 Task: Create new global value sets
Action: Mouse moved to (139, 128)
Screenshot: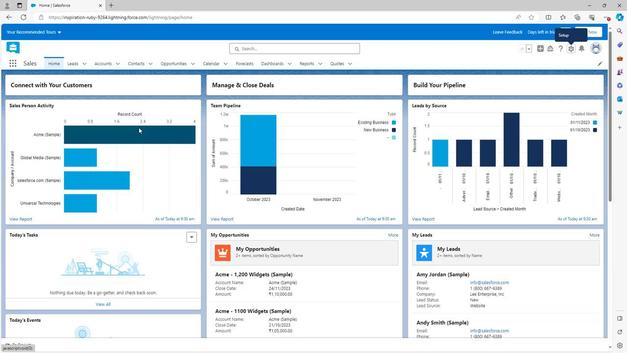
Action: Mouse scrolled (139, 127) with delta (0, 0)
Screenshot: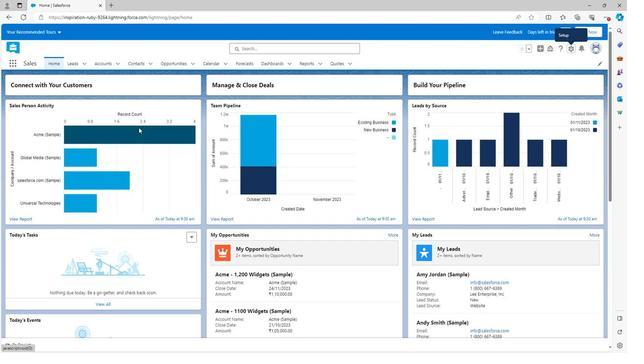 
Action: Mouse scrolled (139, 127) with delta (0, 0)
Screenshot: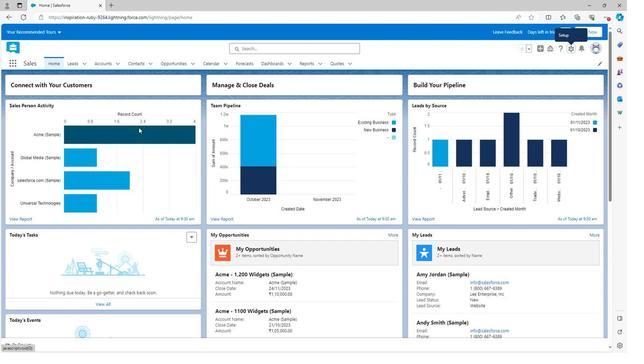 
Action: Mouse scrolled (139, 127) with delta (0, 0)
Screenshot: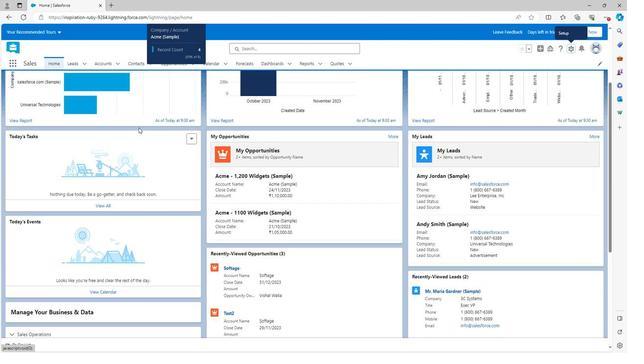 
Action: Mouse scrolled (139, 127) with delta (0, 0)
Screenshot: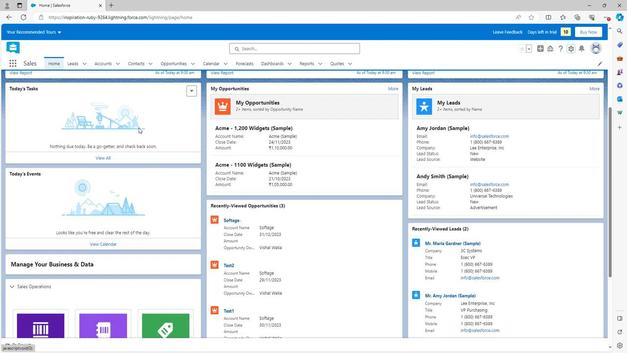 
Action: Mouse moved to (139, 128)
Screenshot: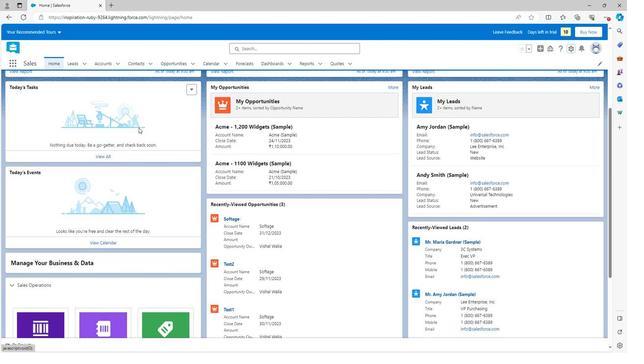 
Action: Mouse scrolled (139, 127) with delta (0, 0)
Screenshot: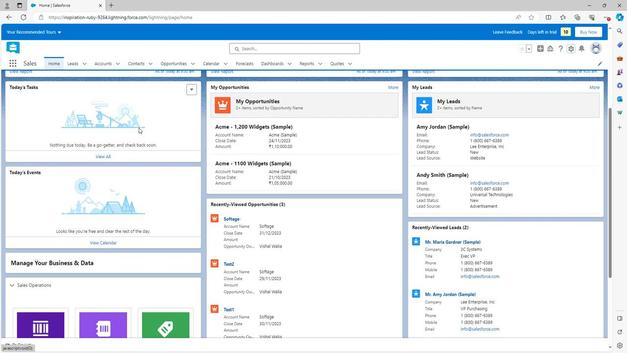 
Action: Mouse scrolled (139, 127) with delta (0, 0)
Screenshot: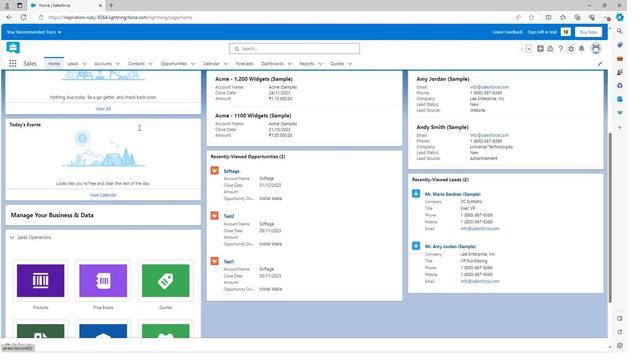 
Action: Mouse scrolled (139, 127) with delta (0, 0)
Screenshot: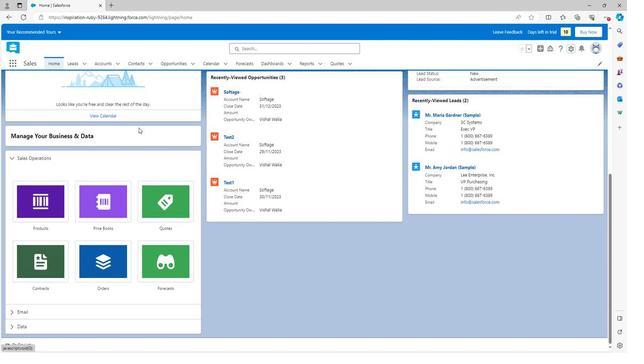 
Action: Mouse scrolled (139, 127) with delta (0, 0)
Screenshot: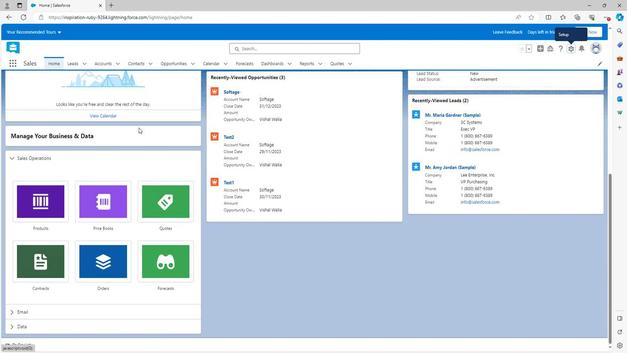 
Action: Mouse scrolled (139, 128) with delta (0, 0)
Screenshot: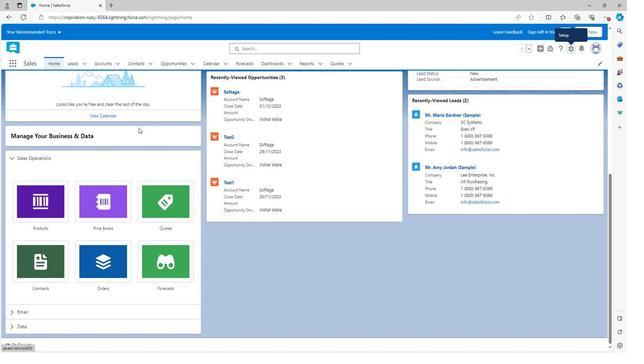 
Action: Mouse scrolled (139, 128) with delta (0, 0)
Screenshot: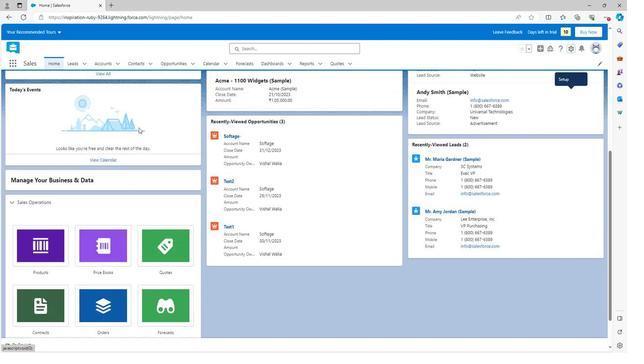 
Action: Mouse scrolled (139, 128) with delta (0, 0)
Screenshot: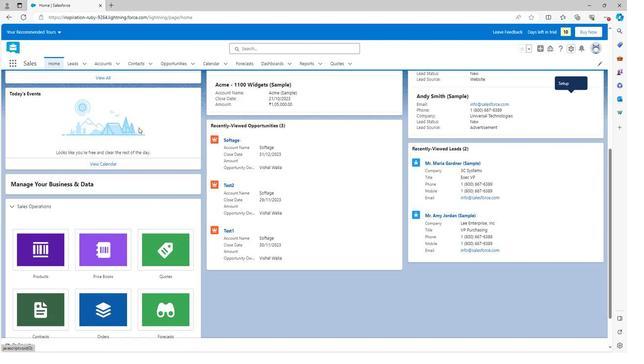 
Action: Mouse scrolled (139, 128) with delta (0, 0)
Screenshot: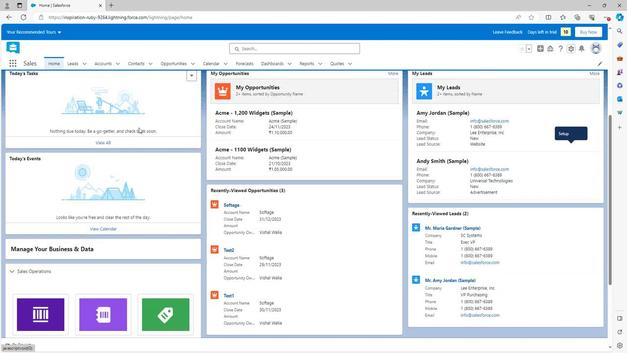 
Action: Mouse scrolled (139, 128) with delta (0, 0)
Screenshot: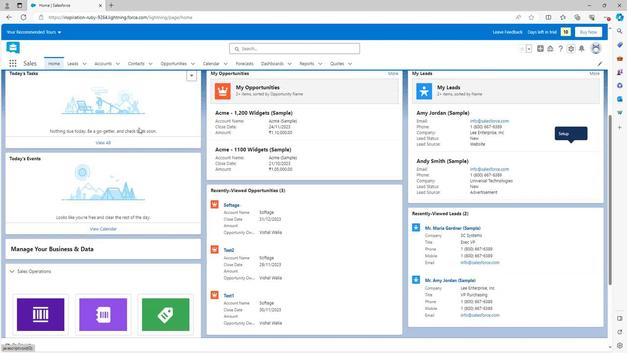 
Action: Mouse moved to (538, 56)
Screenshot: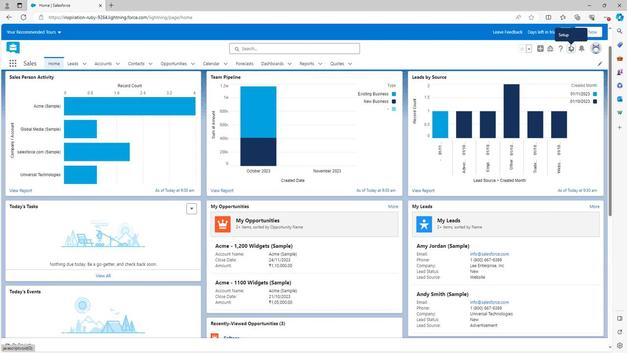 
Action: Mouse pressed left at (538, 56)
Screenshot: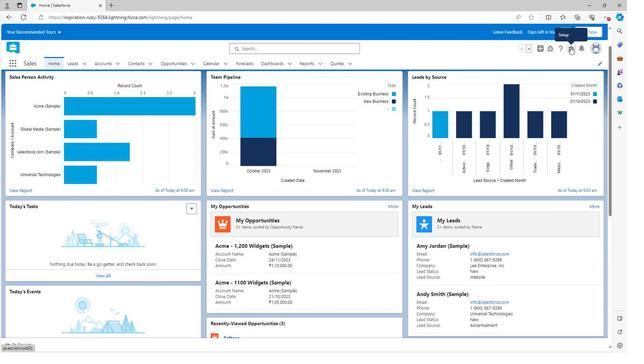 
Action: Mouse moved to (517, 76)
Screenshot: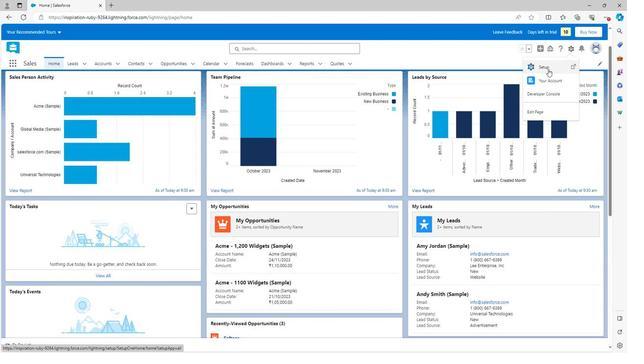 
Action: Mouse pressed left at (517, 76)
Screenshot: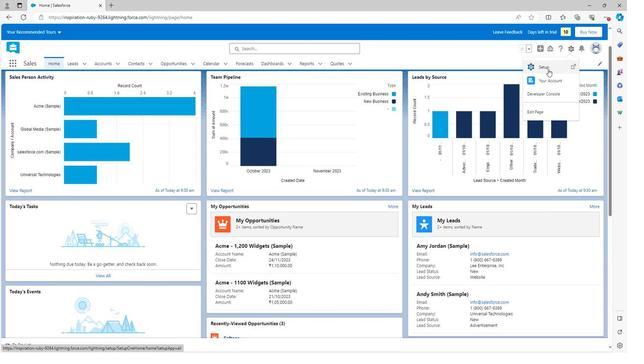 
Action: Mouse moved to (17, 261)
Screenshot: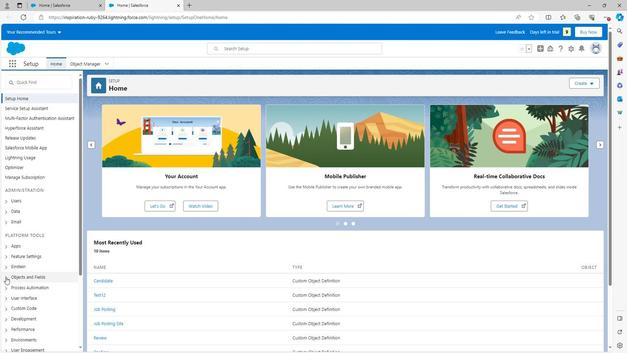 
Action: Mouse pressed left at (17, 261)
Screenshot: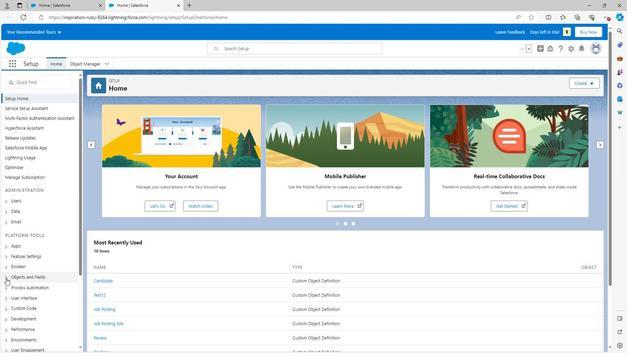 
Action: Mouse scrolled (17, 261) with delta (0, 0)
Screenshot: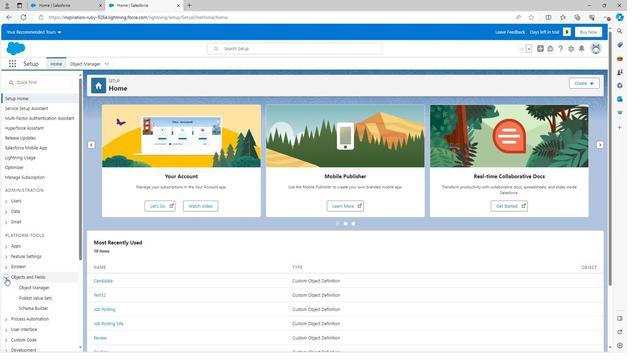 
Action: Mouse moved to (45, 243)
Screenshot: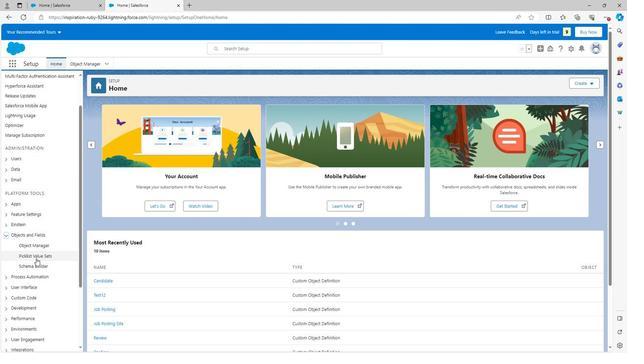 
Action: Mouse pressed left at (45, 243)
Screenshot: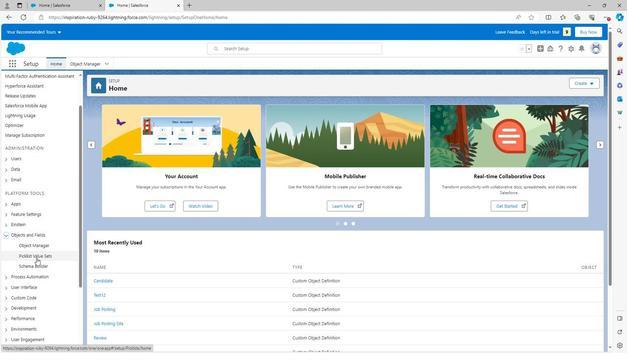 
Action: Mouse moved to (245, 149)
Screenshot: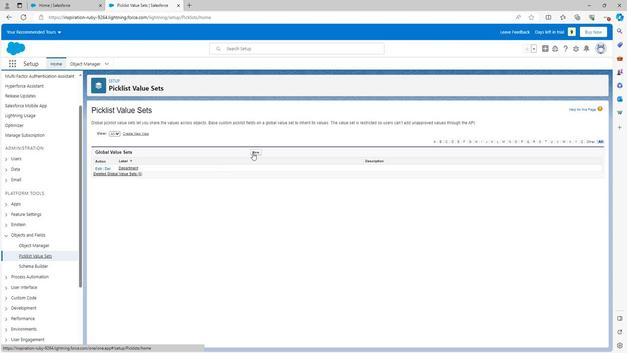 
Action: Mouse pressed left at (245, 149)
Screenshot: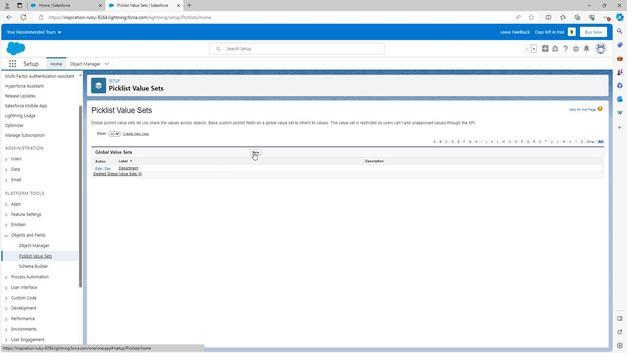 
Action: Mouse moved to (204, 146)
Screenshot: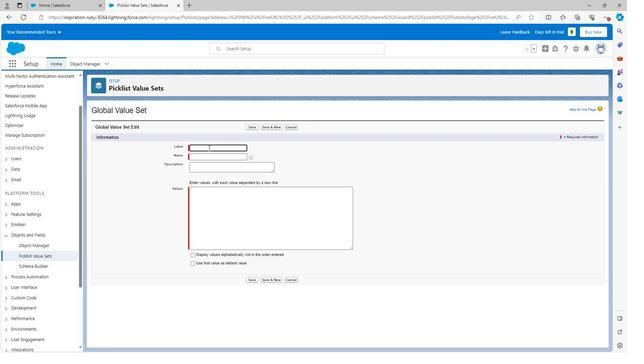 
Action: Mouse pressed left at (204, 146)
Screenshot: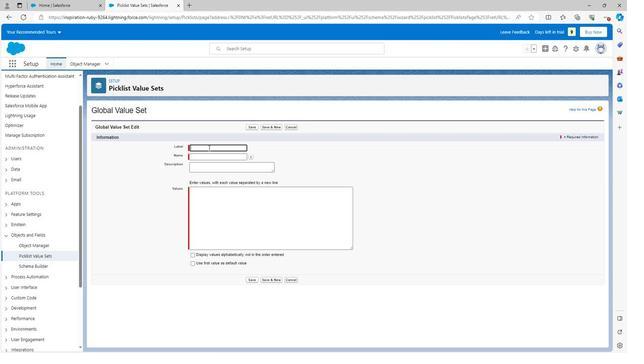 
Action: Key pressed <Key.shift><Key.shift><Key.shift><Key.shift>test
Screenshot: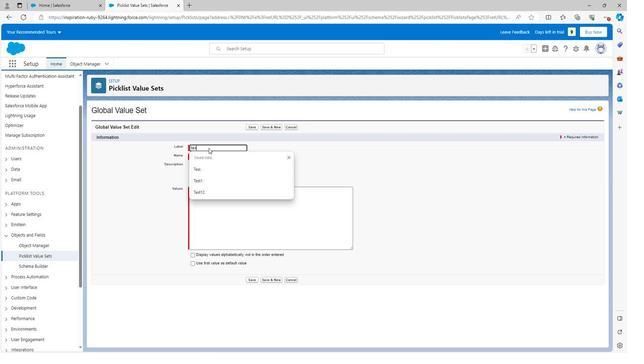 
Action: Mouse moved to (219, 151)
Screenshot: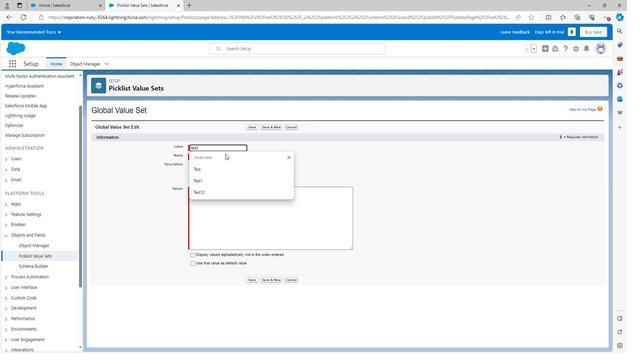 
Action: Key pressed 123
Screenshot: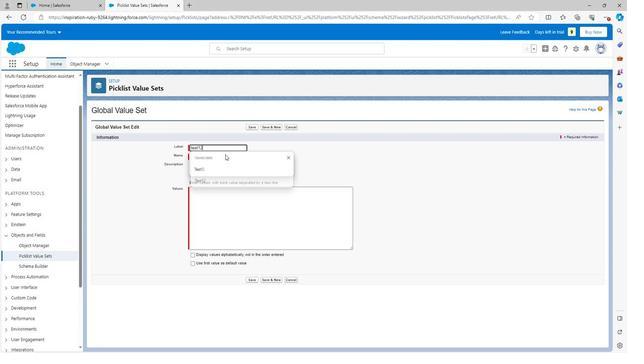 
Action: Mouse moved to (265, 142)
Screenshot: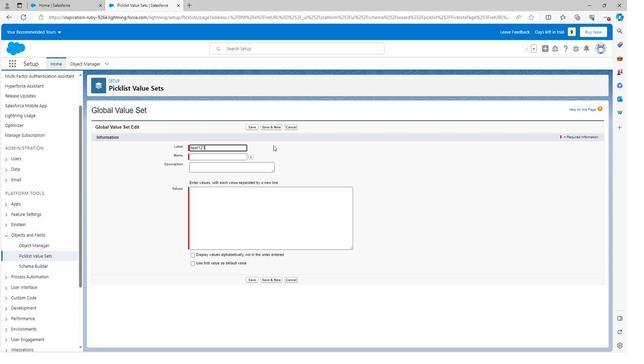 
Action: Mouse pressed left at (265, 142)
Screenshot: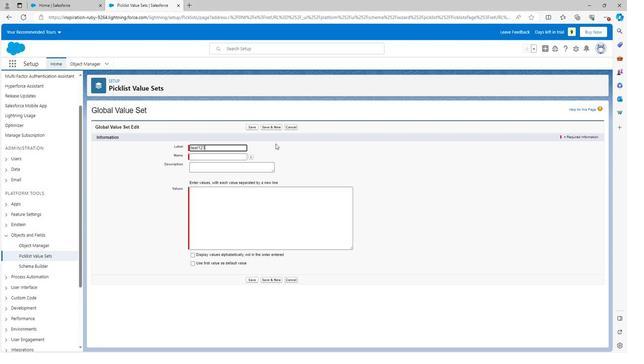 
Action: Mouse moved to (209, 199)
Screenshot: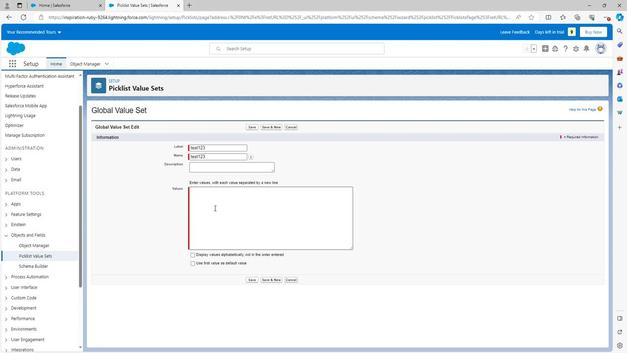 
Action: Mouse pressed left at (209, 199)
Screenshot: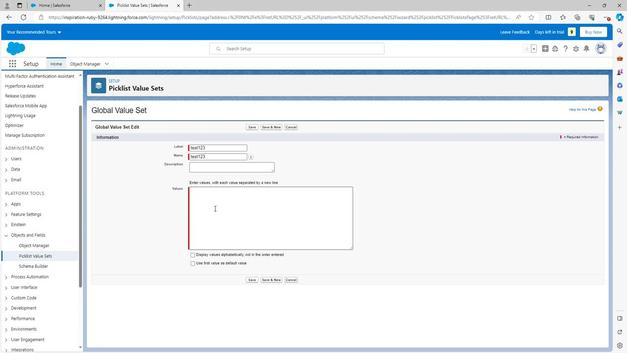 
Action: Key pressed 12
Screenshot: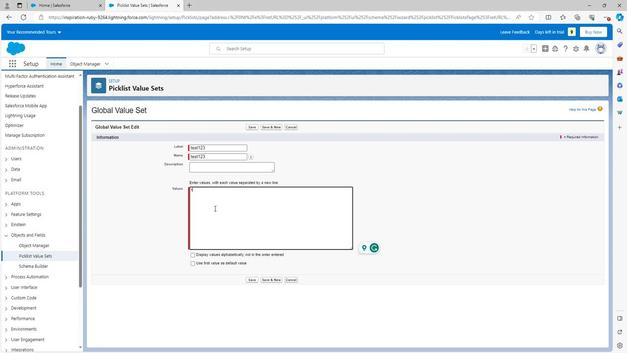 
Action: Mouse moved to (209, 199)
Screenshot: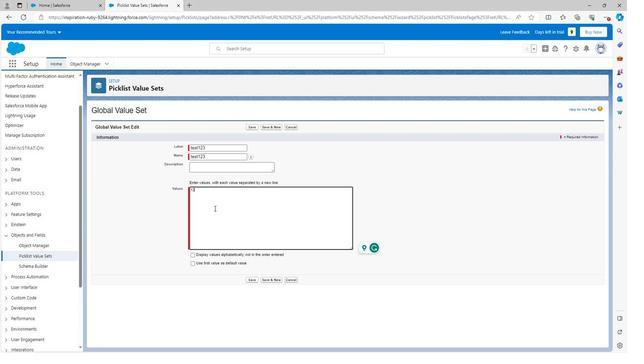 
Action: Key pressed 3
Screenshot: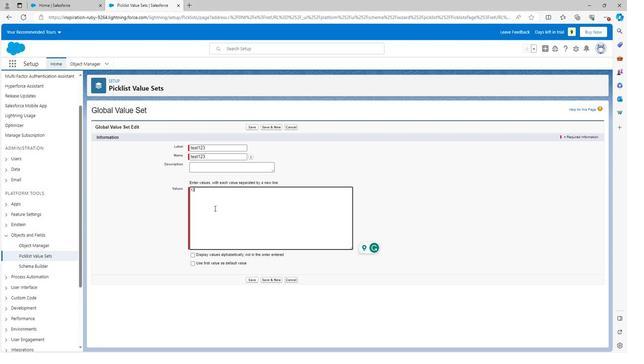 
Action: Mouse pressed left at (209, 199)
Screenshot: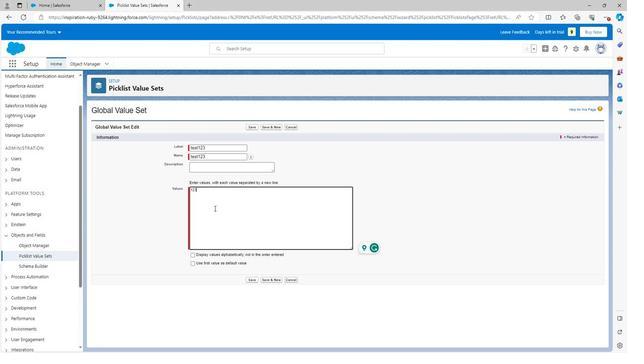 
Action: Mouse moved to (188, 247)
Screenshot: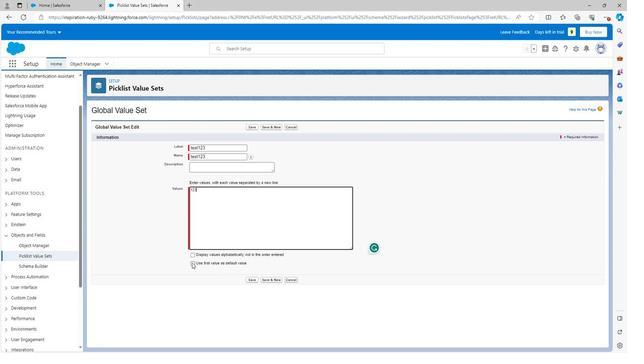 
Action: Mouse pressed left at (188, 247)
Screenshot: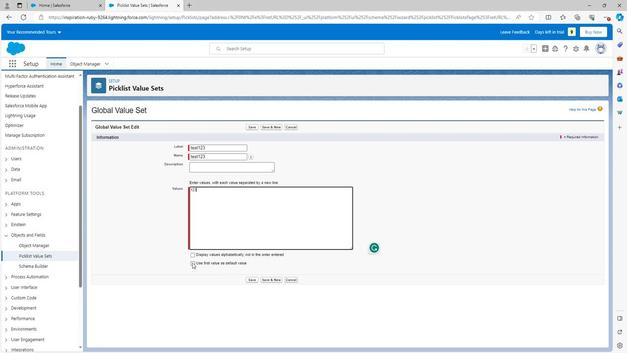 
Action: Mouse moved to (240, 262)
Screenshot: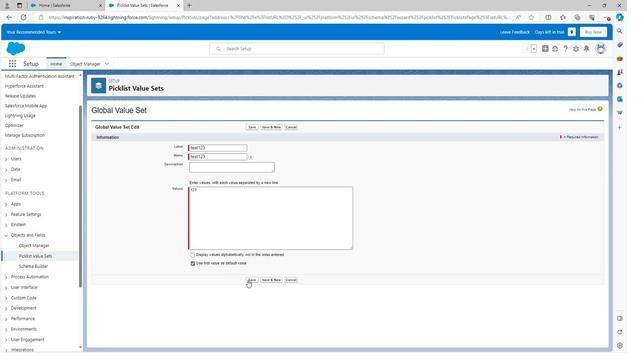 
Action: Mouse pressed left at (240, 262)
Screenshot: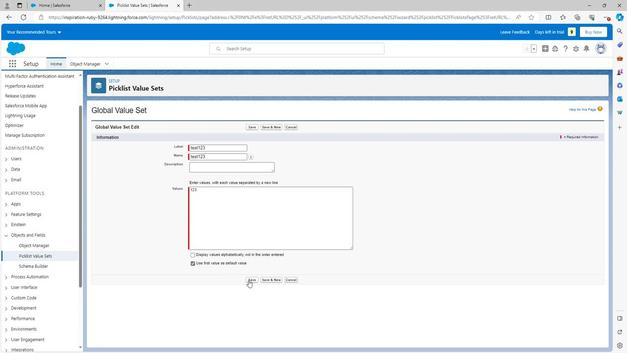 
Action: Mouse moved to (240, 261)
Screenshot: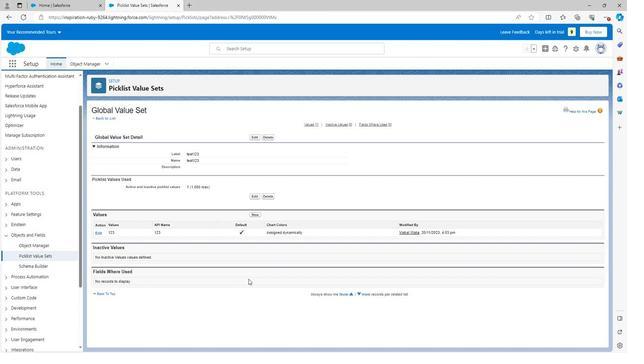 
Action: Mouse scrolled (240, 261) with delta (0, 0)
Screenshot: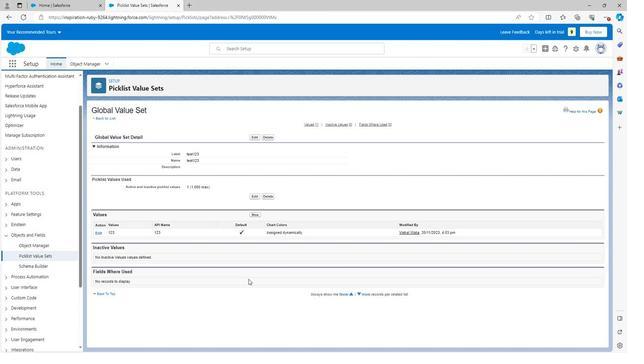 
Action: Mouse scrolled (240, 261) with delta (0, 0)
Screenshot: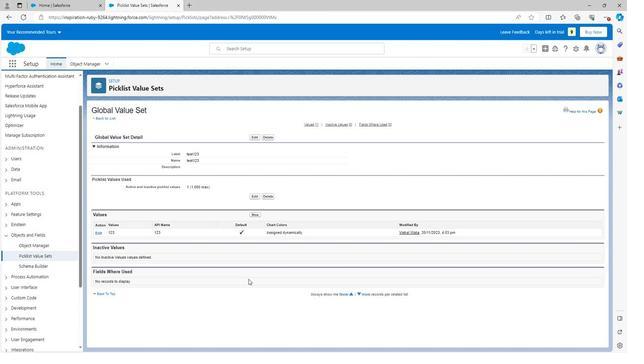 
Action: Mouse scrolled (240, 261) with delta (0, 0)
Screenshot: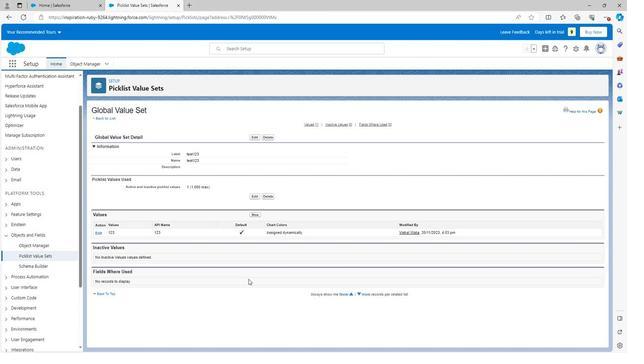 
Action: Mouse moved to (237, 129)
Screenshot: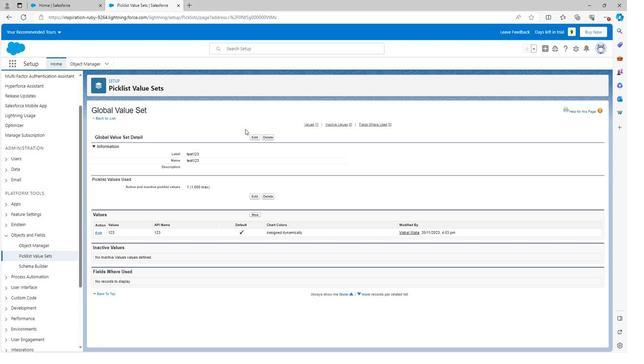 
